 Task: Open Card Card0000000023 in Board Board0000000006 in Workspace WS0000000002 in Trello. Add Member carxxstreet789@gmail.com to Card Card0000000023 in Board Board0000000006 in Workspace WS0000000002 in Trello. Add Orange Label titled Label0000000023 to Card Card0000000023 in Board Board0000000006 in Workspace WS0000000002 in Trello. Add Checklist CL0000000023 to Card Card0000000023 in Board Board0000000006 in Workspace WS0000000002 in Trello. Add Dates with Start Date as Oct 01 2023 and Due Date as Oct 31 2023 to Card Card0000000023 in Board Board0000000006 in Workspace WS0000000002 in Trello
Action: Mouse moved to (552, 78)
Screenshot: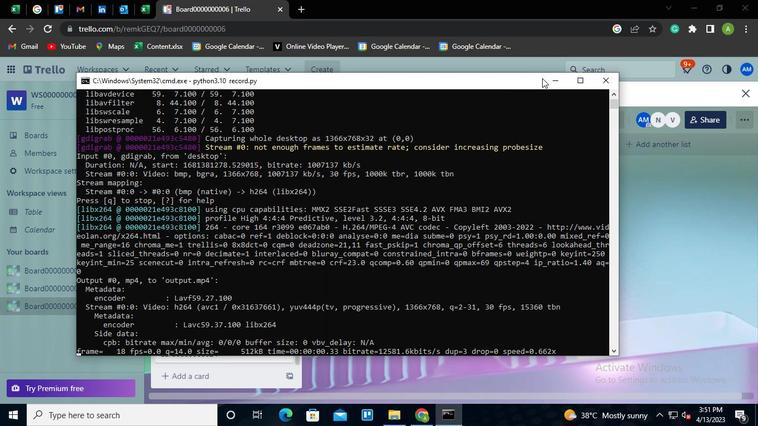 
Action: Mouse pressed left at (552, 78)
Screenshot: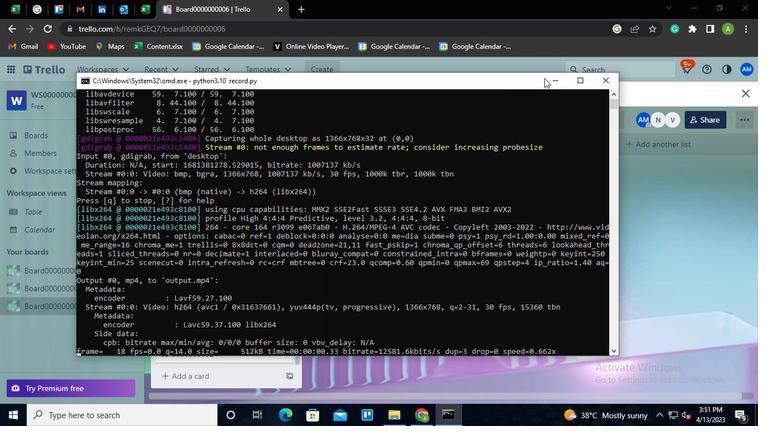 
Action: Mouse moved to (206, 327)
Screenshot: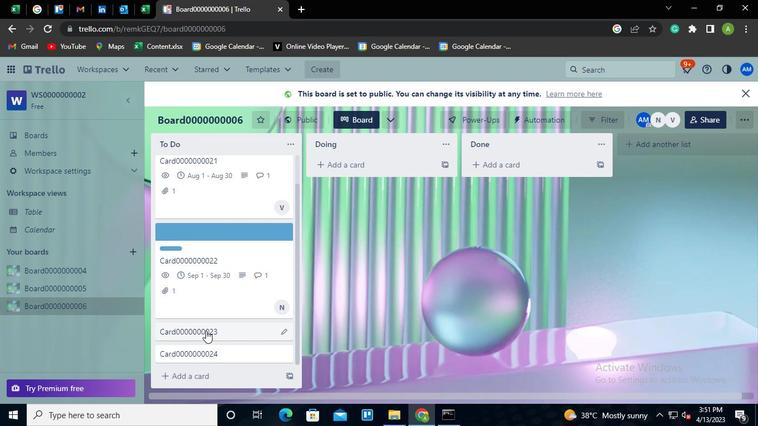 
Action: Mouse pressed left at (206, 327)
Screenshot: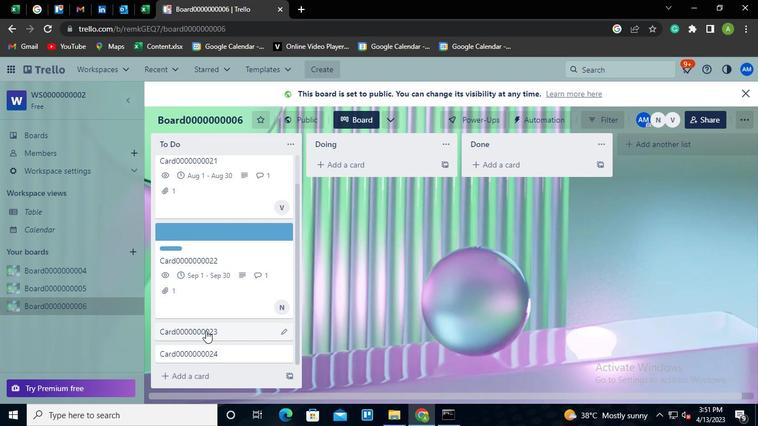 
Action: Mouse moved to (498, 203)
Screenshot: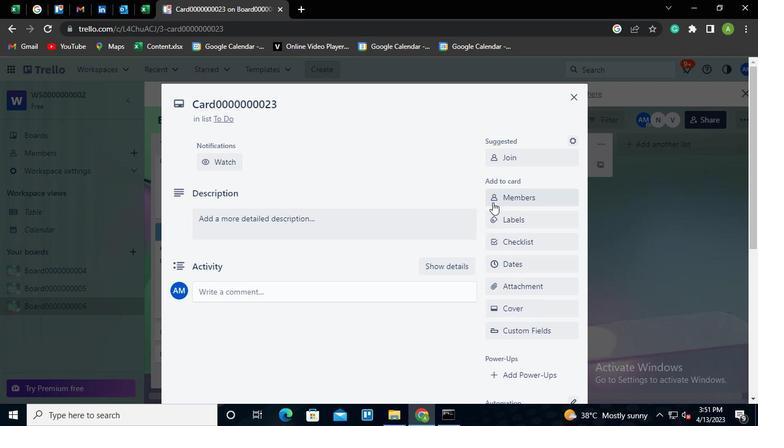 
Action: Mouse pressed left at (498, 203)
Screenshot: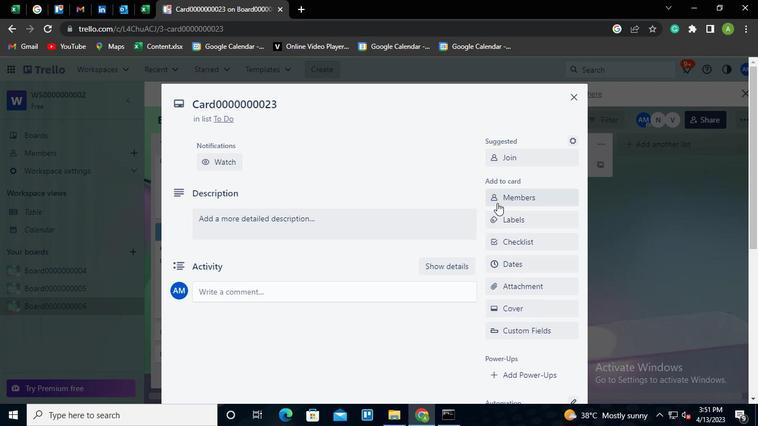 
Action: Mouse moved to (517, 249)
Screenshot: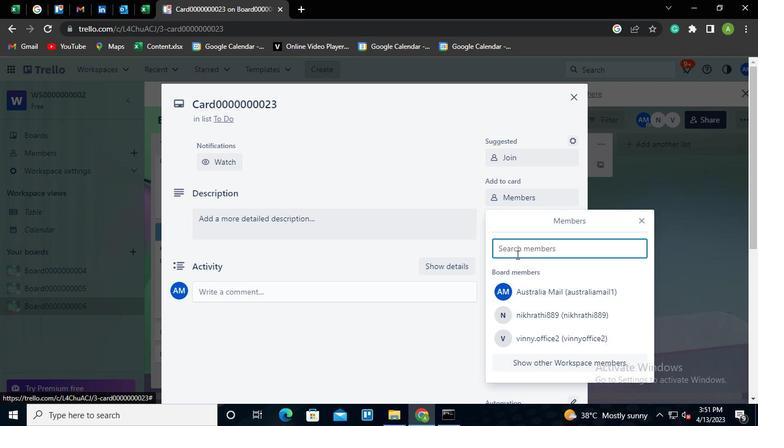 
Action: Mouse pressed left at (517, 249)
Screenshot: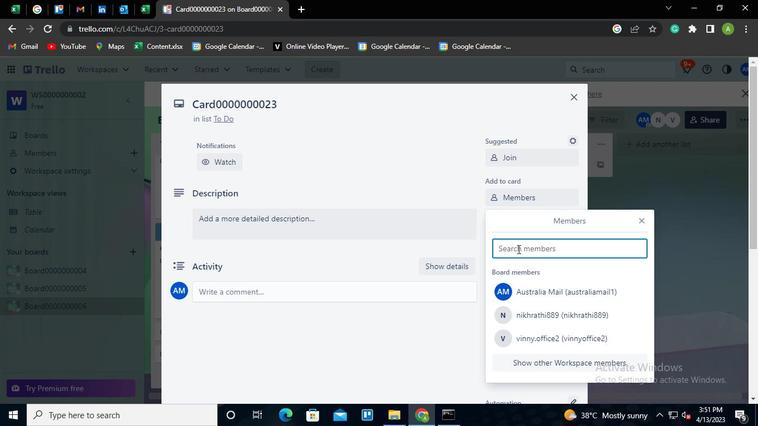 
Action: Keyboard Key.shift
Screenshot: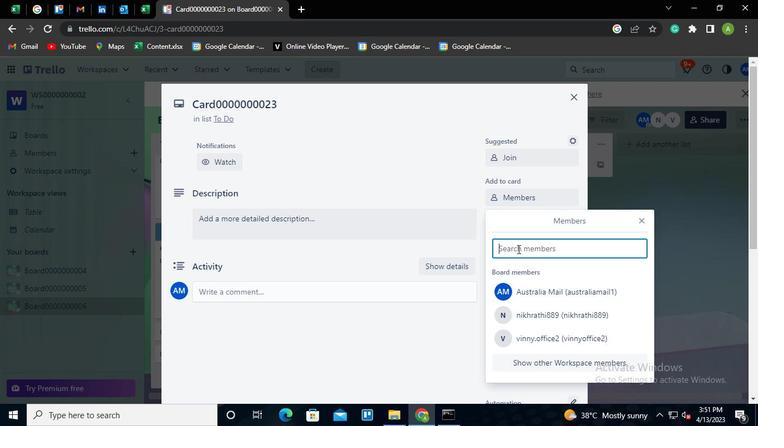 
Action: Keyboard C
Screenshot: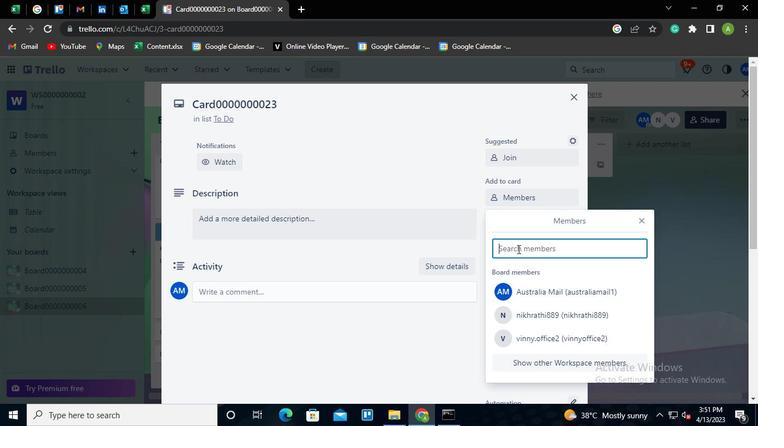 
Action: Keyboard a
Screenshot: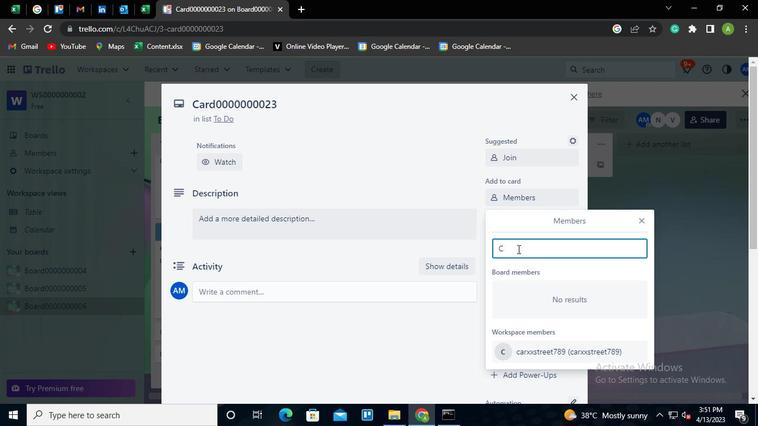 
Action: Keyboard r
Screenshot: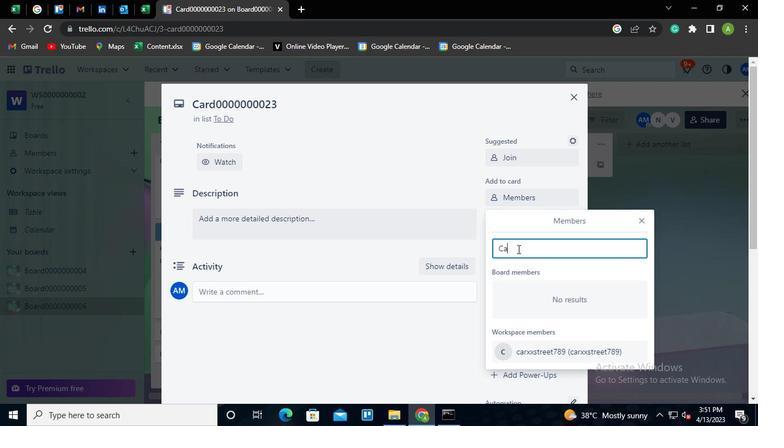 
Action: Keyboard r
Screenshot: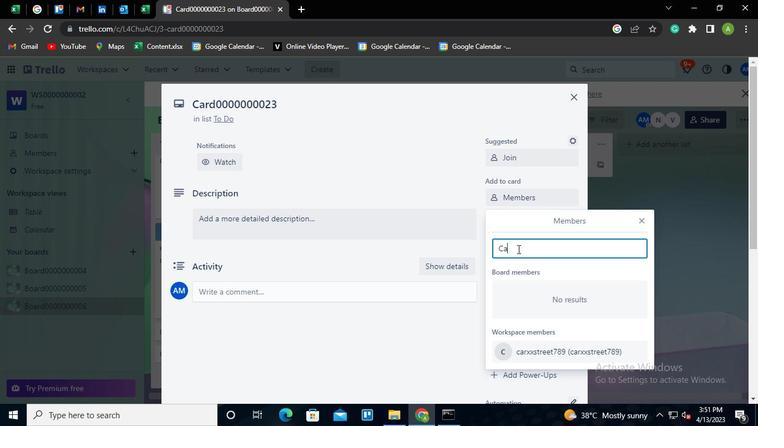 
Action: Keyboard Key.backspace
Screenshot: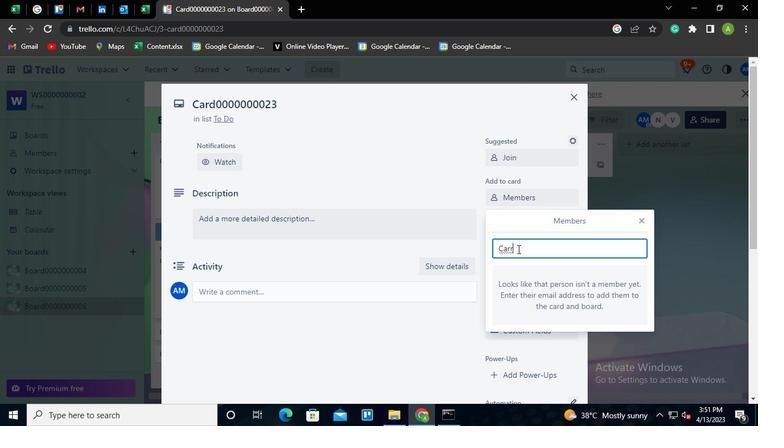 
Action: Mouse moved to (530, 354)
Screenshot: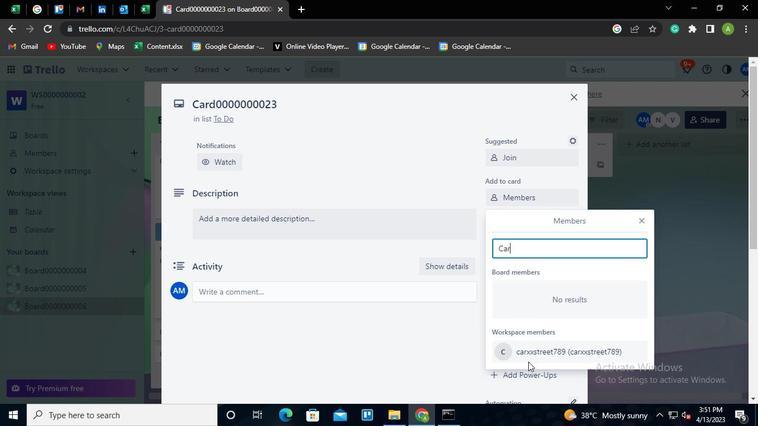 
Action: Mouse pressed left at (530, 354)
Screenshot: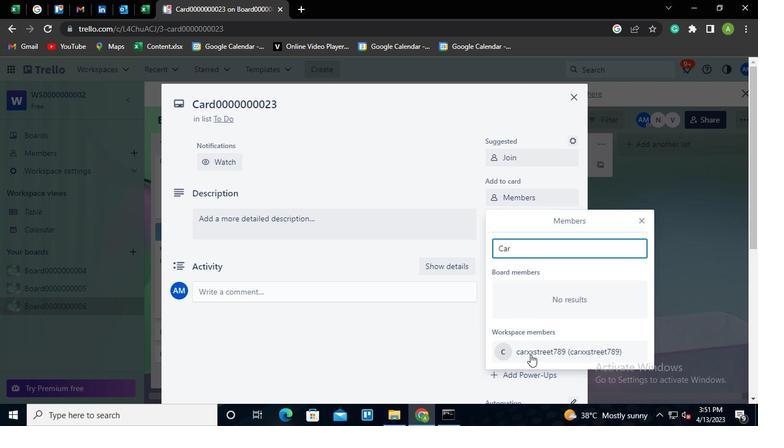 
Action: Mouse moved to (452, 156)
Screenshot: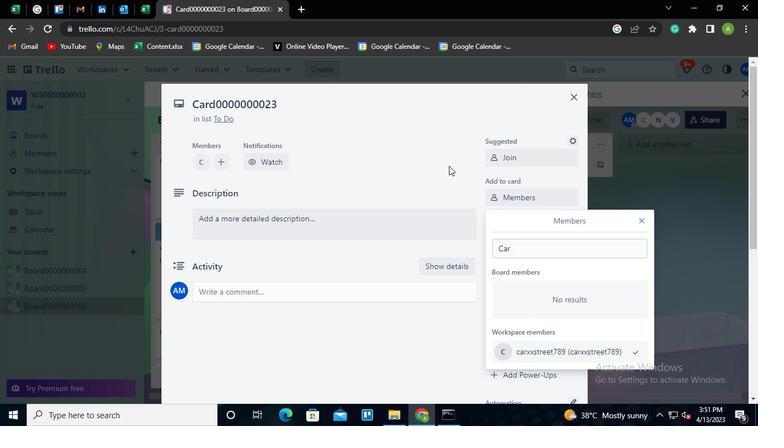 
Action: Mouse pressed left at (452, 156)
Screenshot: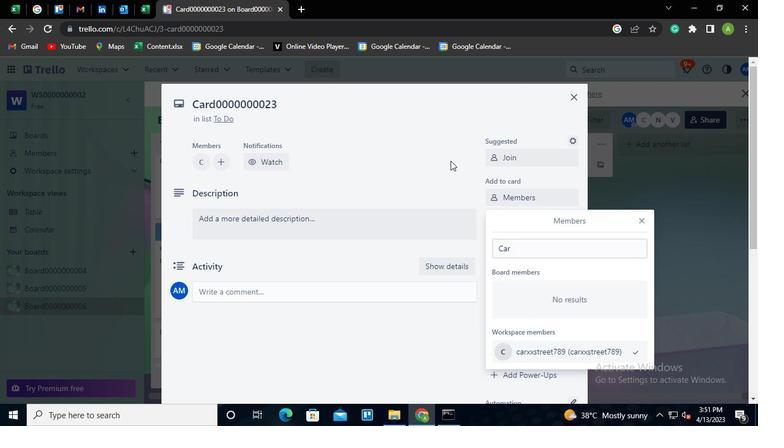 
Action: Mouse moved to (520, 218)
Screenshot: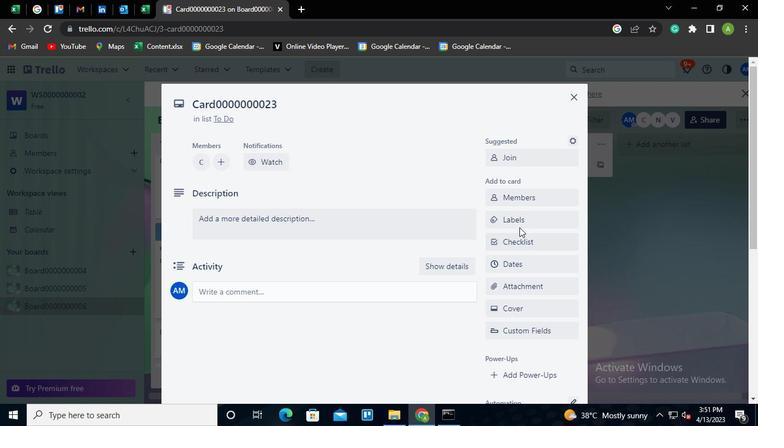 
Action: Mouse pressed left at (520, 218)
Screenshot: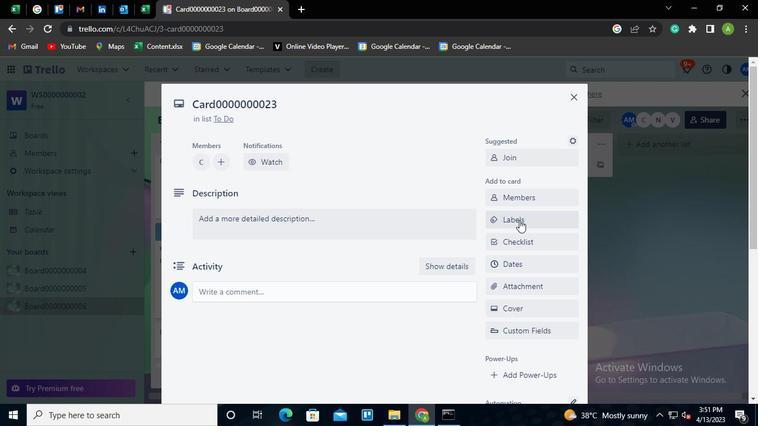 
Action: Mouse moved to (523, 198)
Screenshot: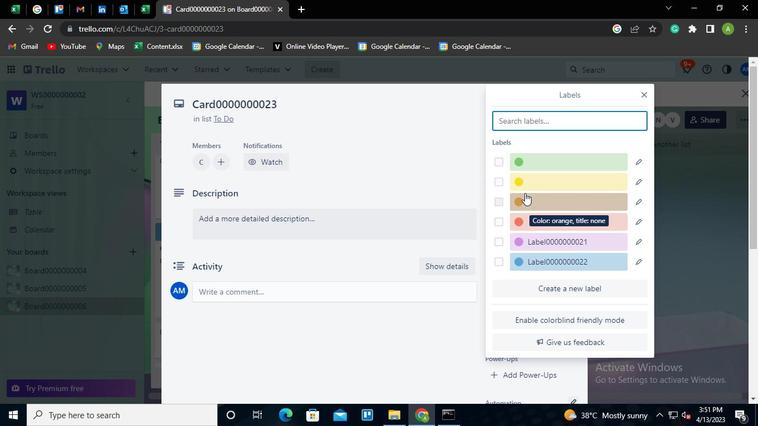
Action: Mouse pressed left at (523, 198)
Screenshot: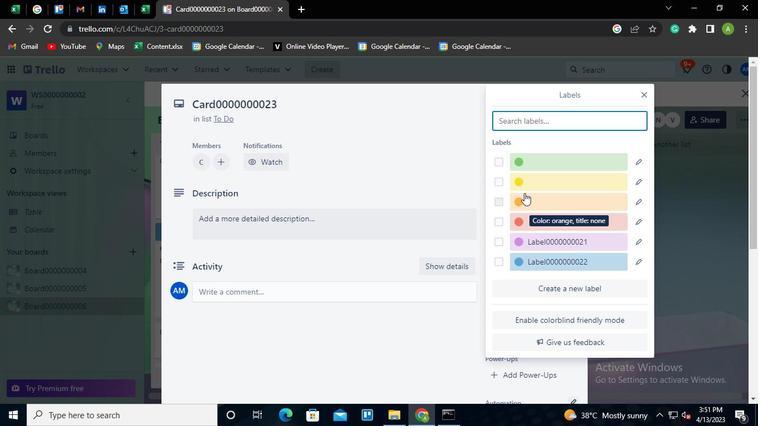 
Action: Mouse moved to (637, 203)
Screenshot: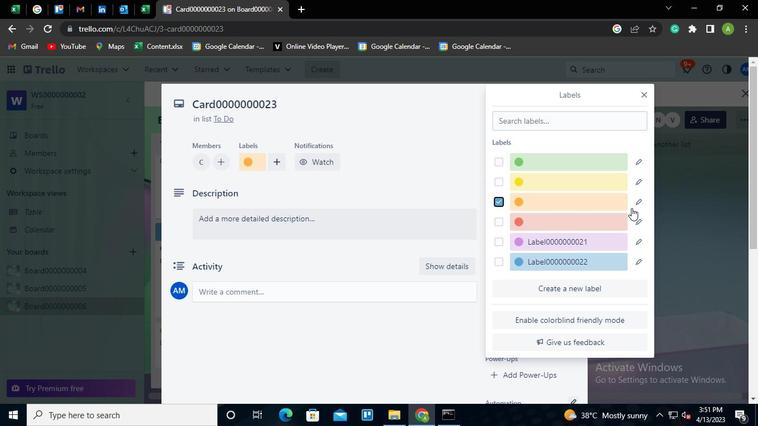 
Action: Mouse pressed left at (637, 203)
Screenshot: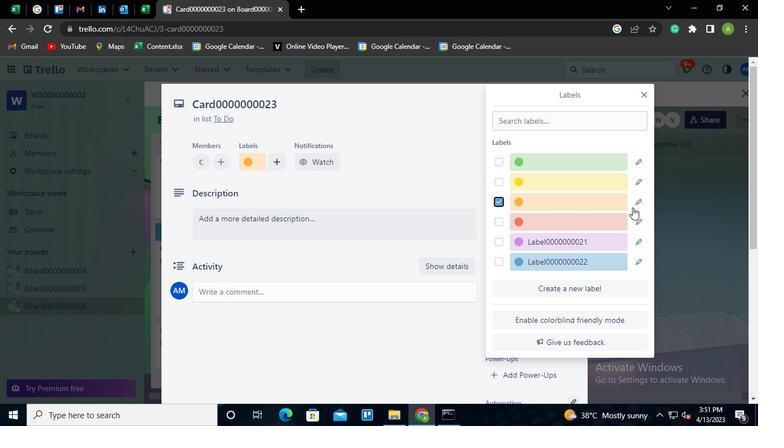 
Action: Mouse moved to (617, 202)
Screenshot: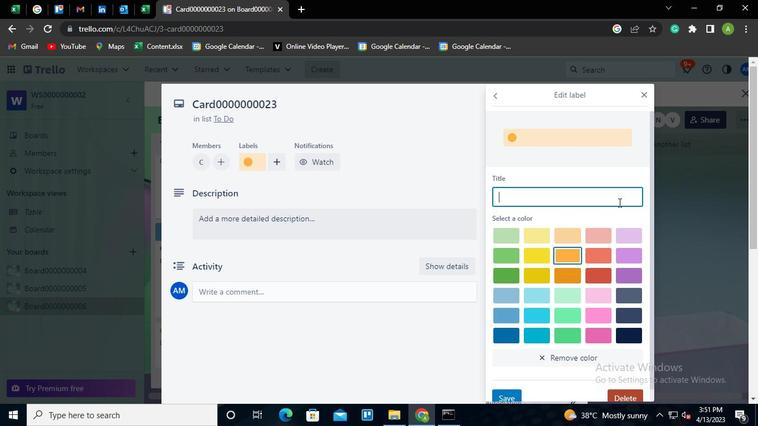 
Action: Keyboard Key.shift
Screenshot: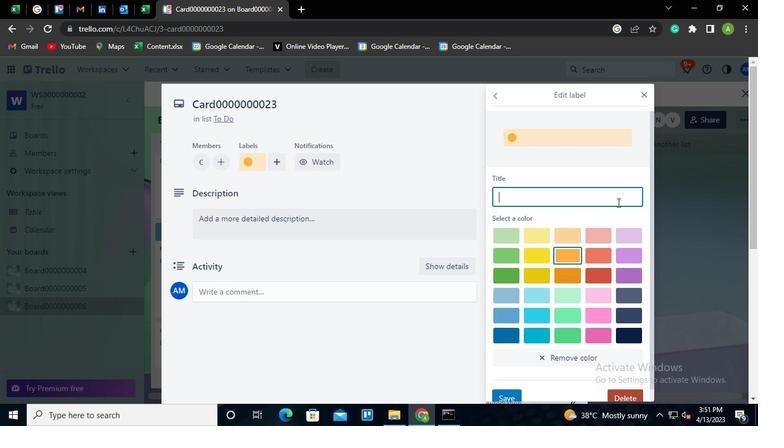 
Action: Keyboard L
Screenshot: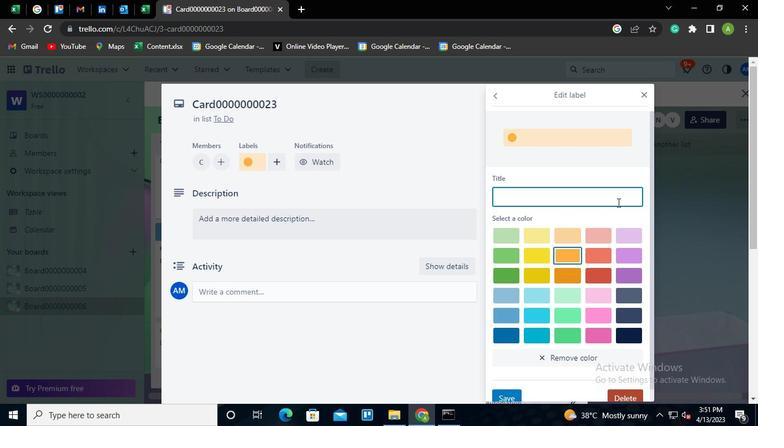 
Action: Keyboard a
Screenshot: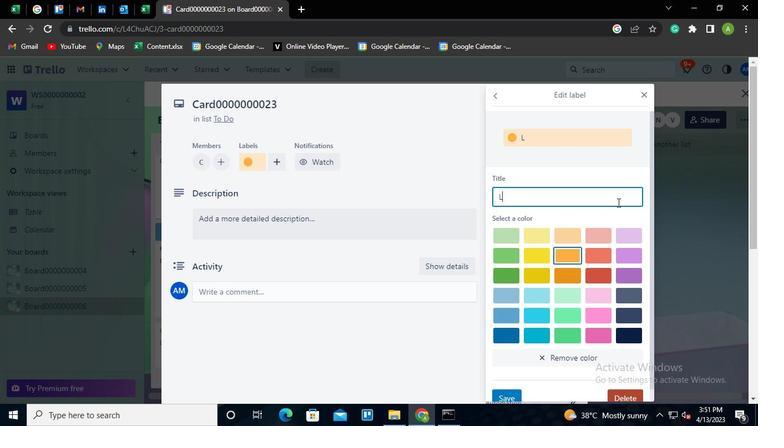 
Action: Keyboard b
Screenshot: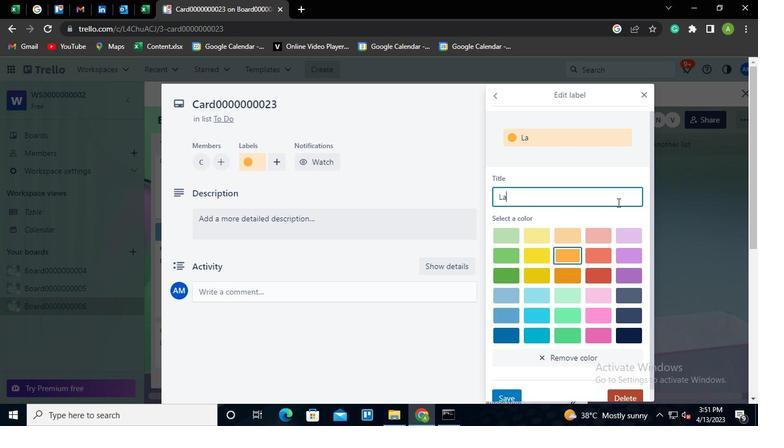 
Action: Keyboard e
Screenshot: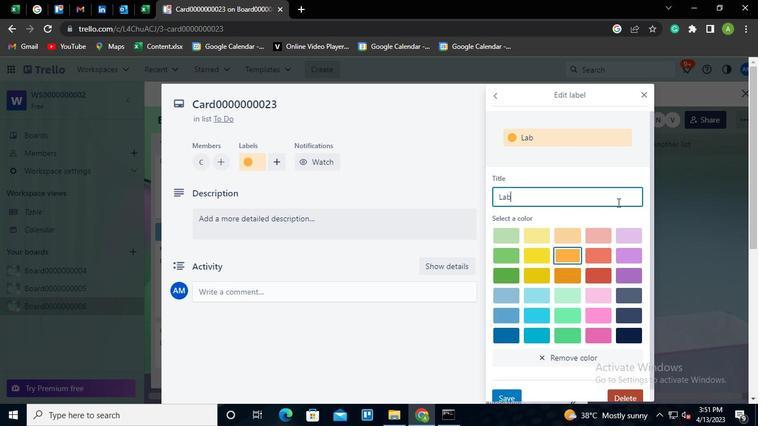 
Action: Keyboard l
Screenshot: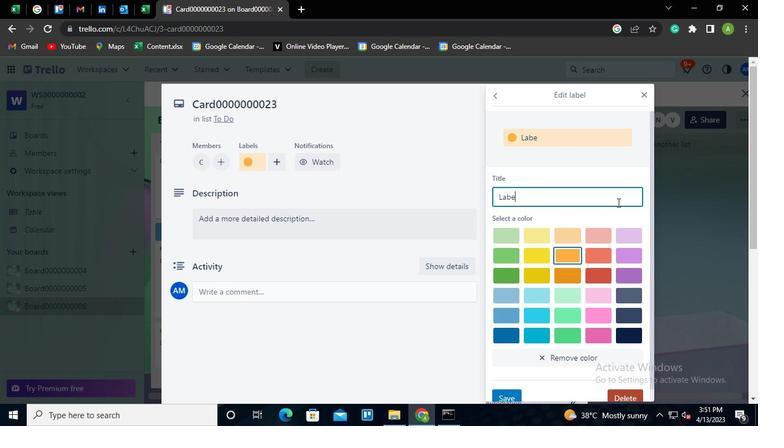 
Action: Keyboard <96>
Screenshot: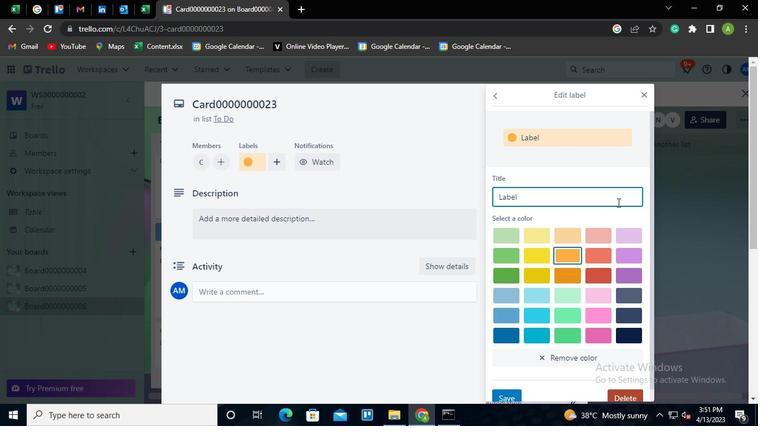 
Action: Keyboard <96>
Screenshot: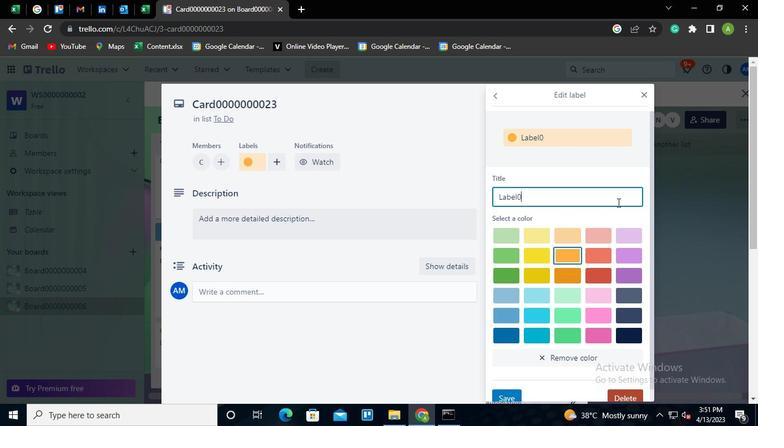 
Action: Keyboard <96>
Screenshot: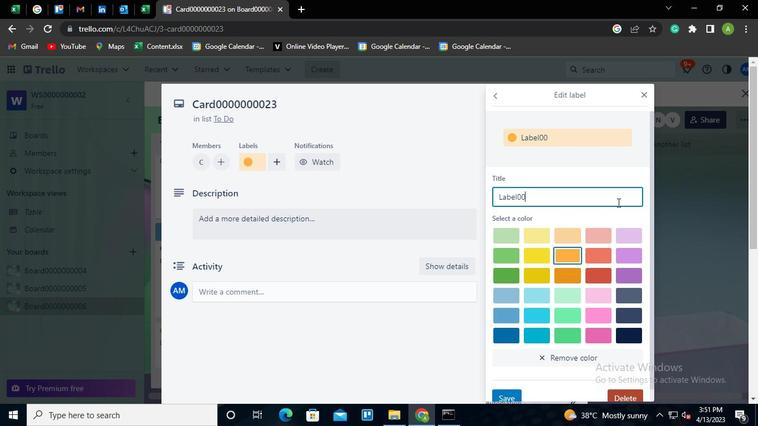 
Action: Keyboard <96>
Screenshot: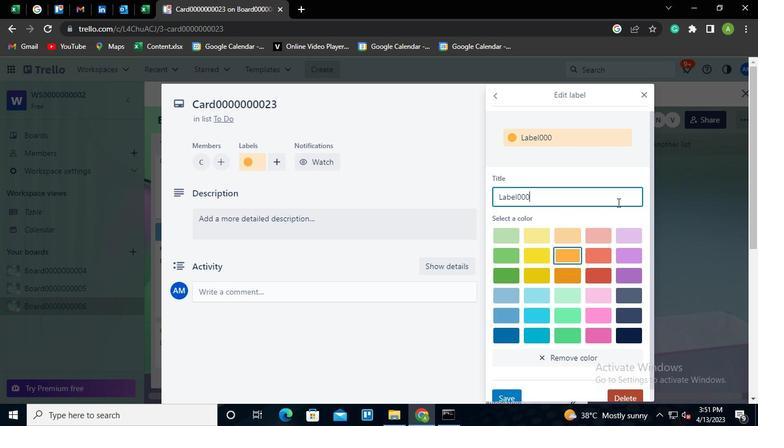 
Action: Keyboard <96>
Screenshot: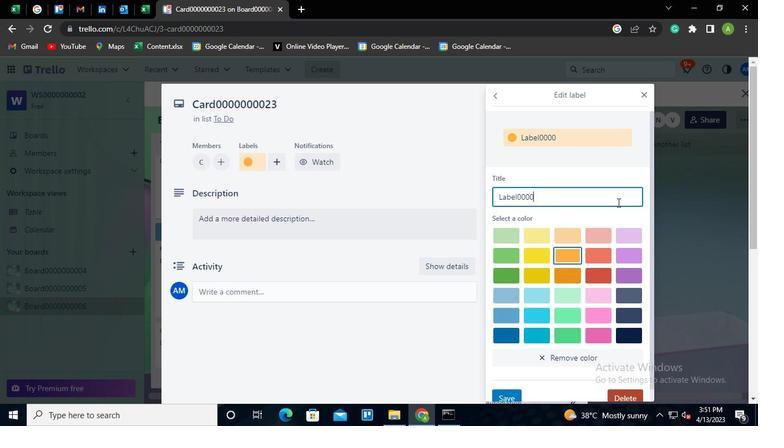 
Action: Keyboard <96>
Screenshot: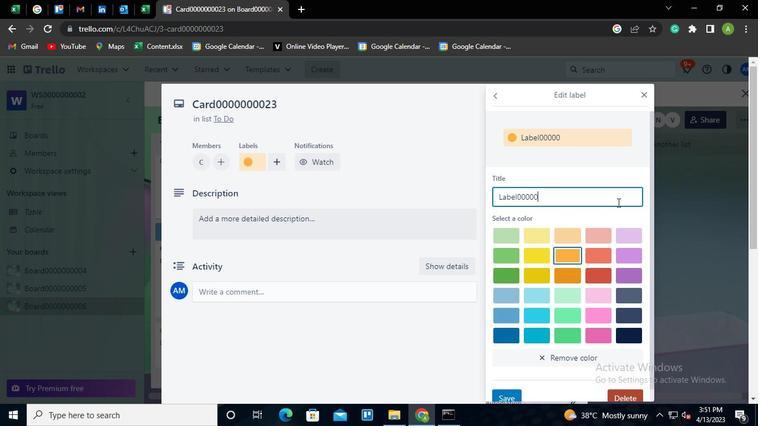 
Action: Keyboard <96>
Screenshot: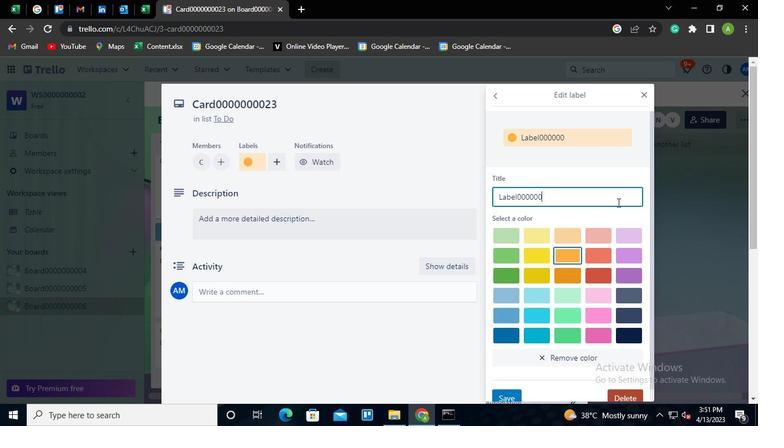 
Action: Keyboard <96>
Screenshot: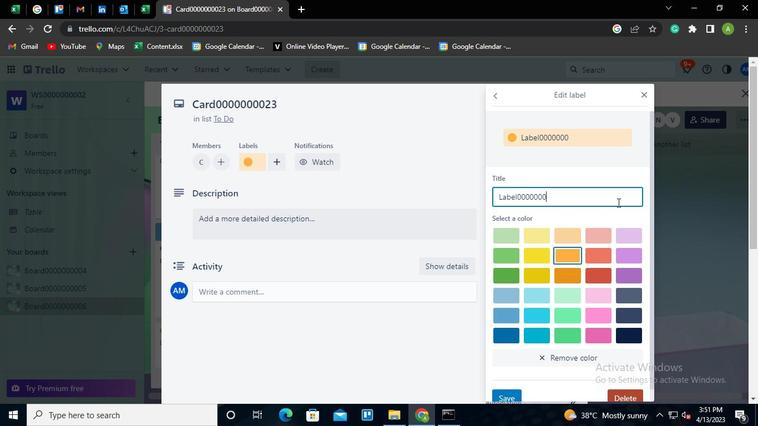 
Action: Keyboard <98>
Screenshot: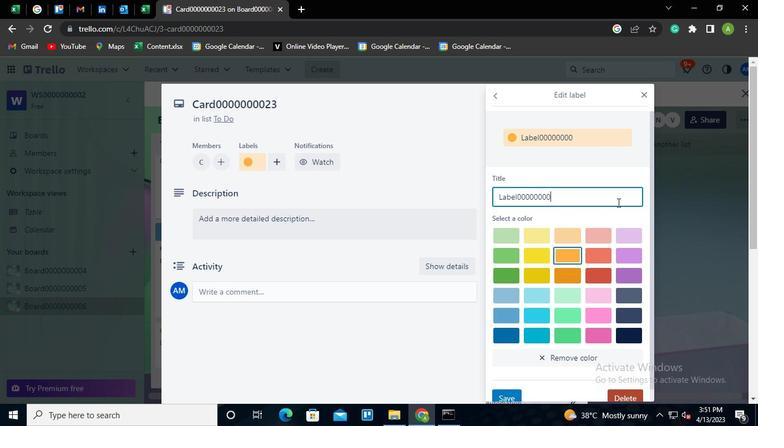 
Action: Keyboard <99>
Screenshot: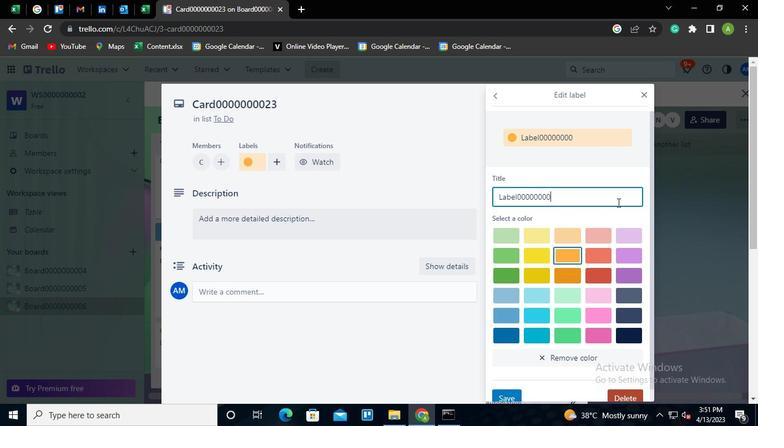 
Action: Mouse moved to (503, 392)
Screenshot: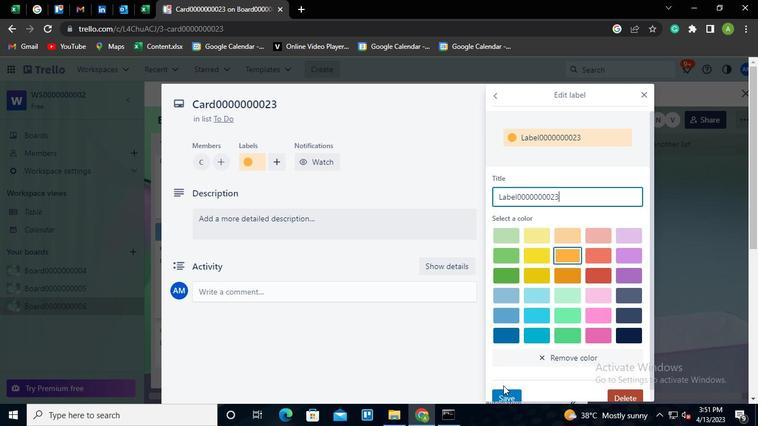
Action: Mouse pressed left at (503, 392)
Screenshot: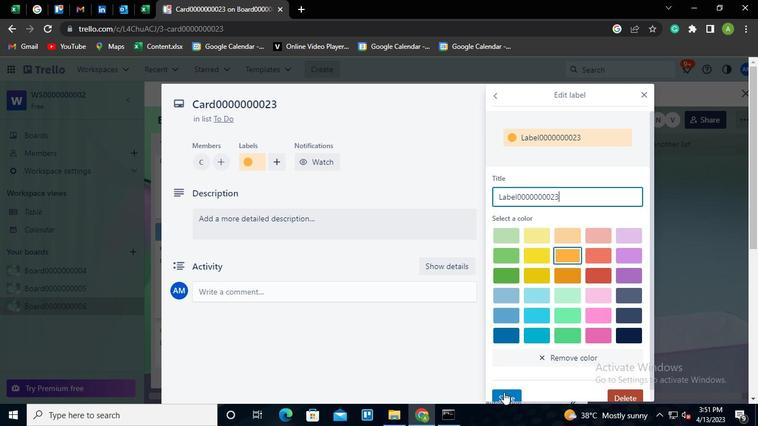 
Action: Mouse moved to (451, 168)
Screenshot: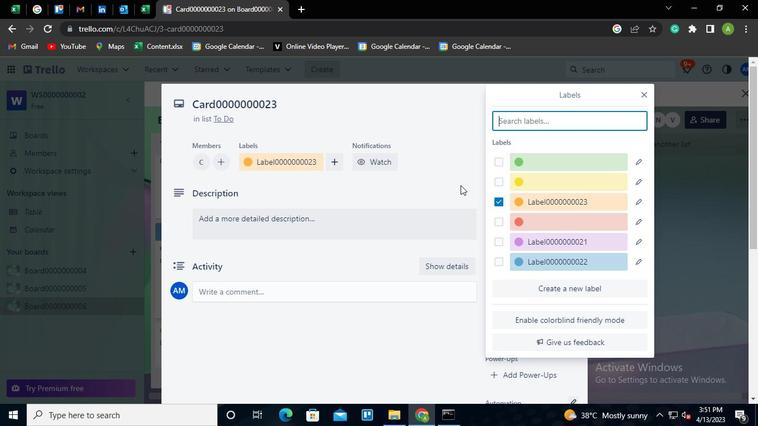 
Action: Mouse pressed left at (451, 168)
Screenshot: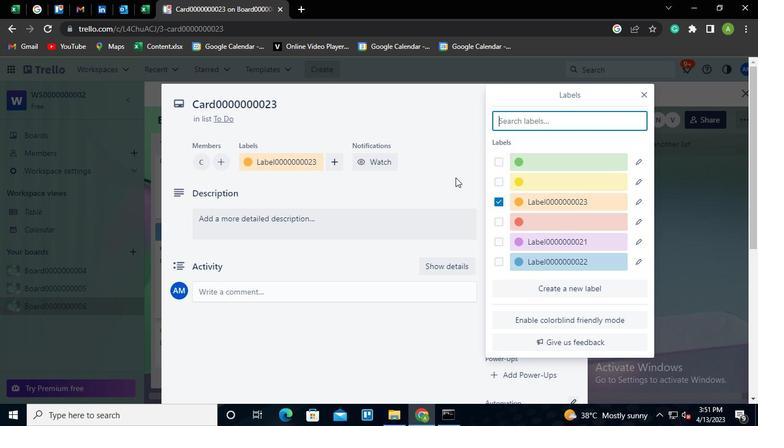 
Action: Mouse moved to (518, 244)
Screenshot: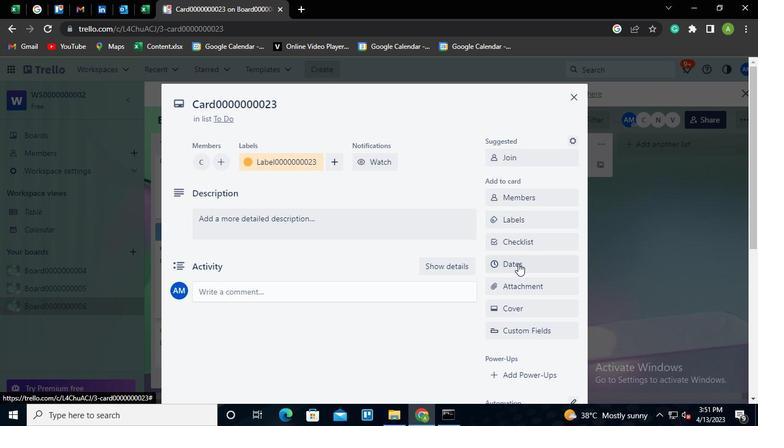 
Action: Mouse pressed left at (518, 244)
Screenshot: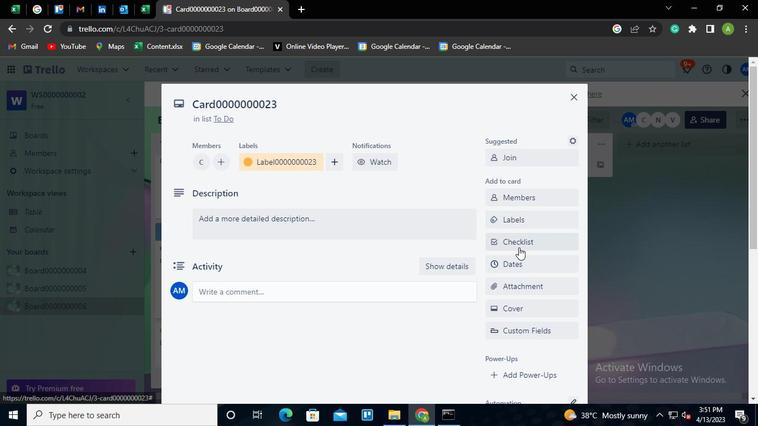 
Action: Mouse moved to (518, 245)
Screenshot: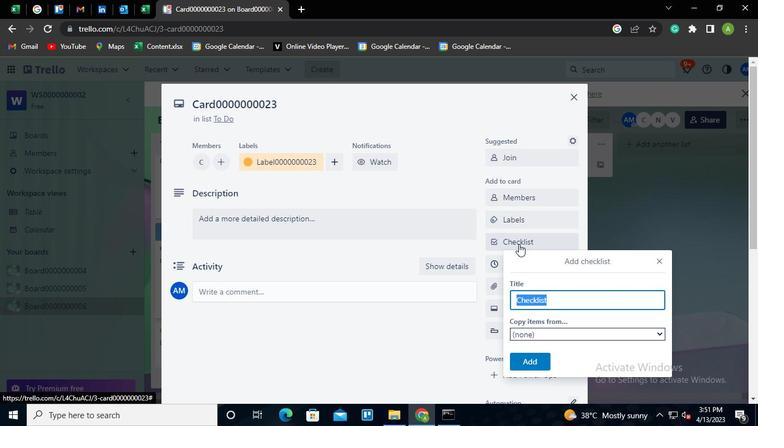 
Action: Keyboard Key.shift
Screenshot: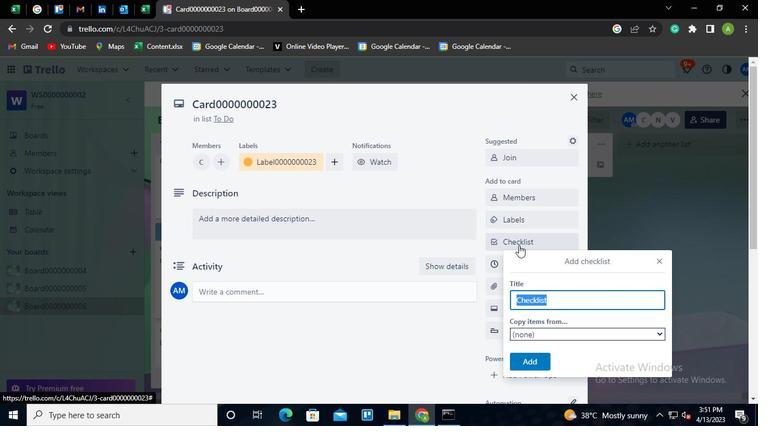 
Action: Keyboard C
Screenshot: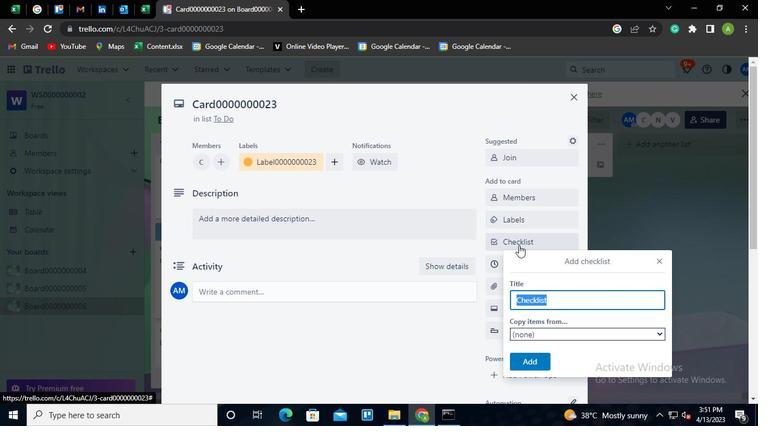 
Action: Keyboard L
Screenshot: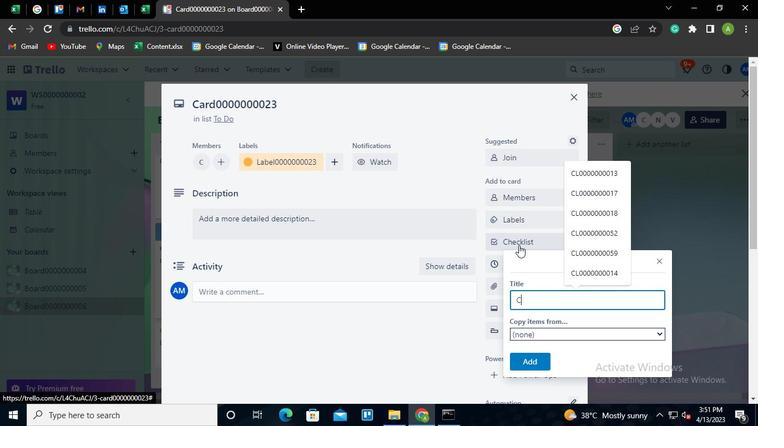 
Action: Keyboard <96>
Screenshot: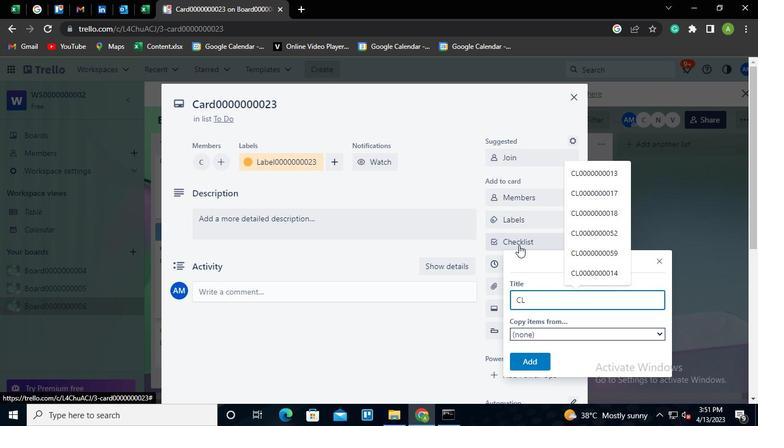 
Action: Keyboard <96>
Screenshot: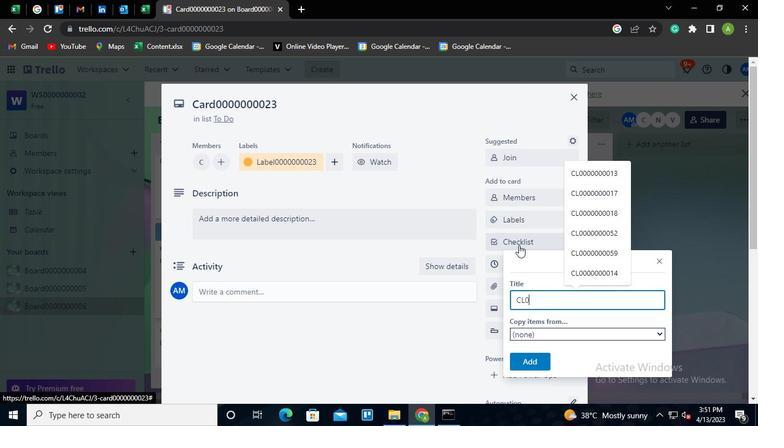 
Action: Keyboard <96>
Screenshot: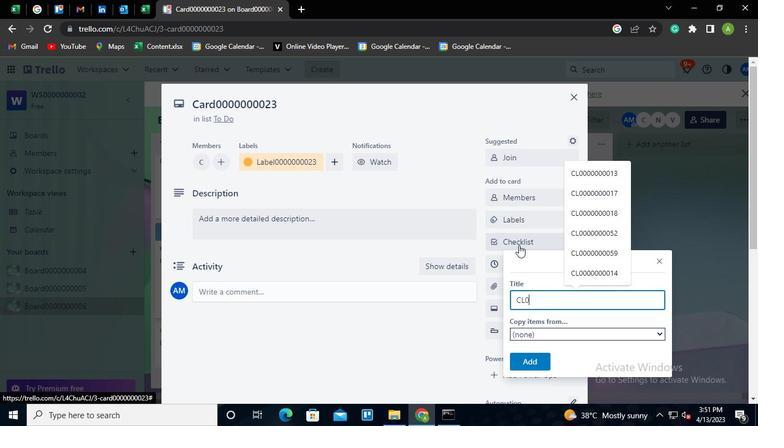 
Action: Keyboard <96>
Screenshot: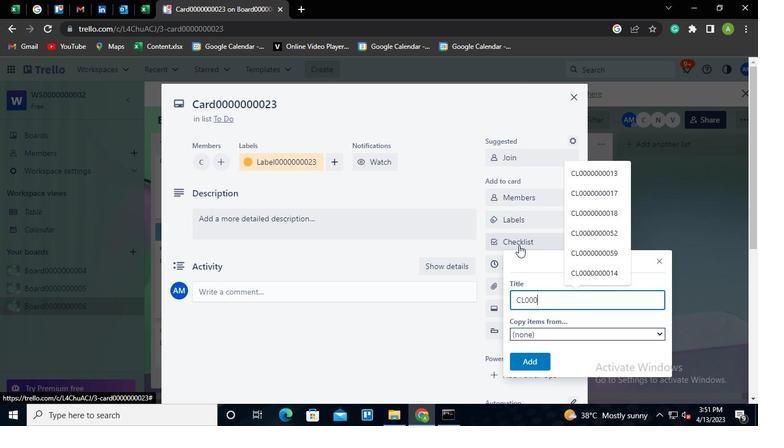 
Action: Keyboard <96>
Screenshot: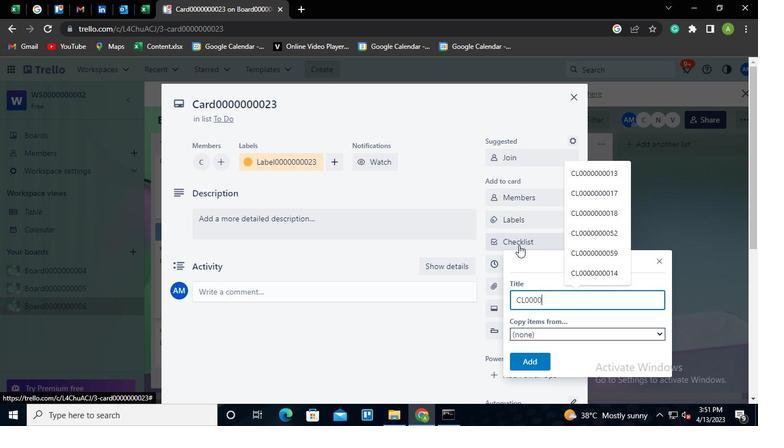 
Action: Keyboard <96>
Screenshot: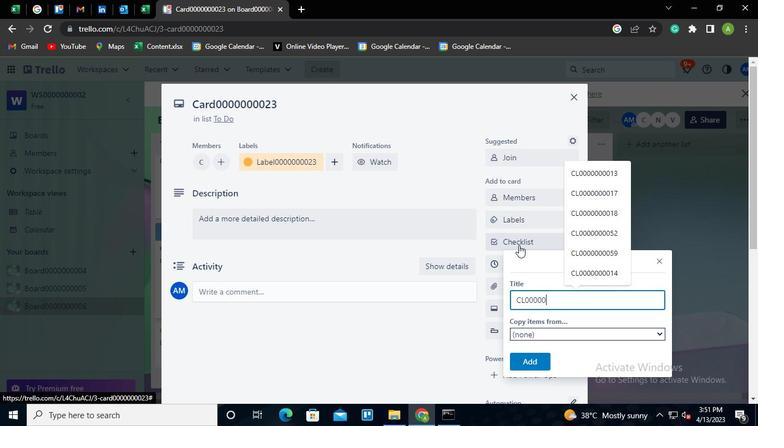 
Action: Keyboard <96>
Screenshot: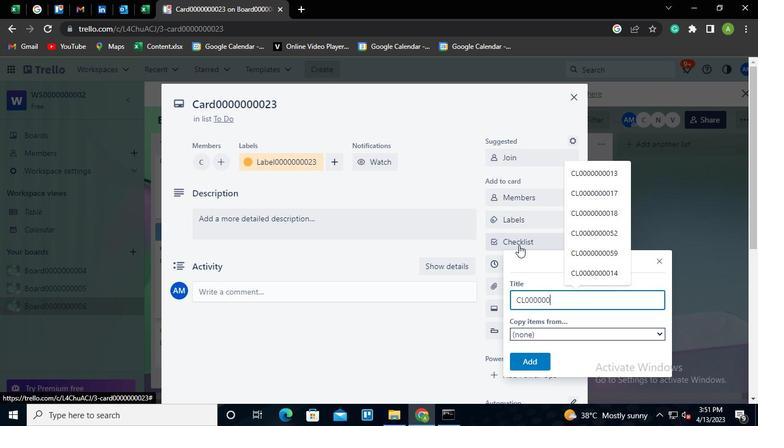 
Action: Keyboard <96>
Screenshot: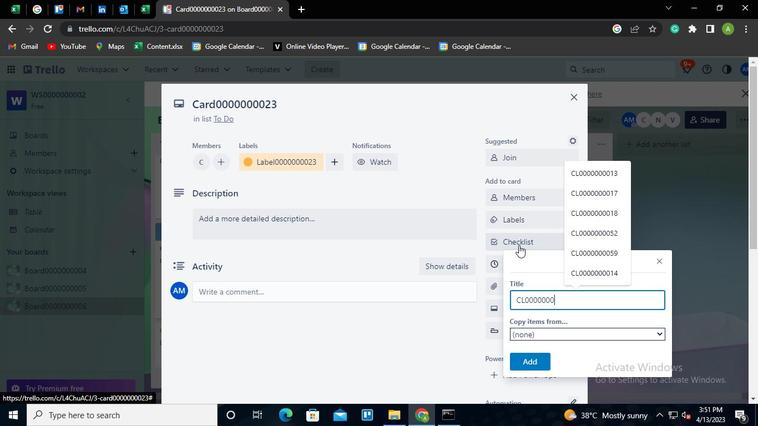 
Action: Keyboard <98>
Screenshot: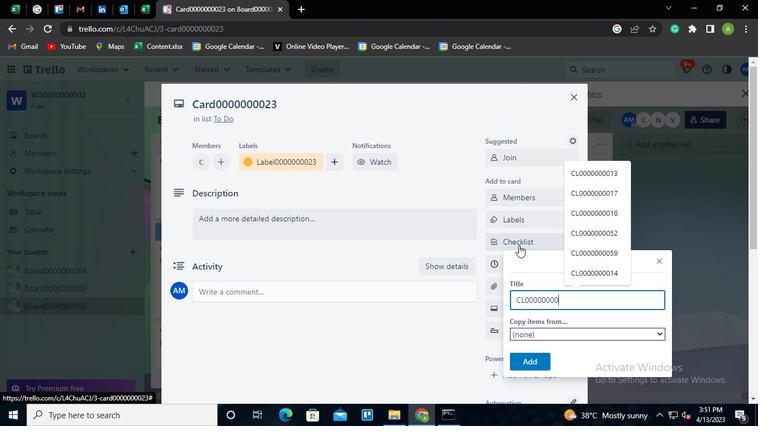 
Action: Keyboard <99>
Screenshot: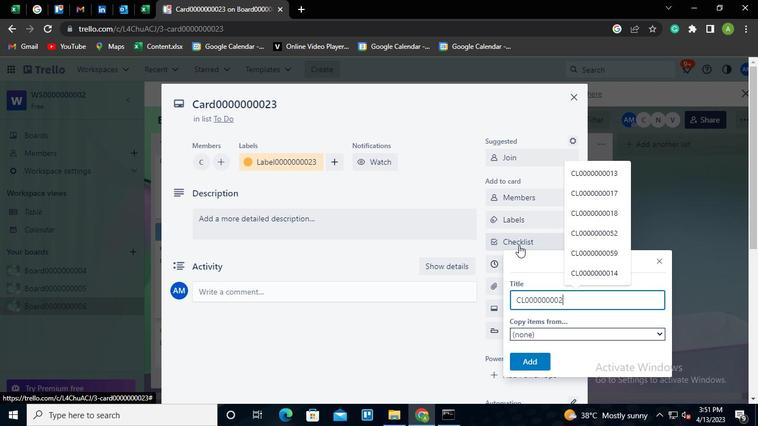 
Action: Mouse moved to (527, 359)
Screenshot: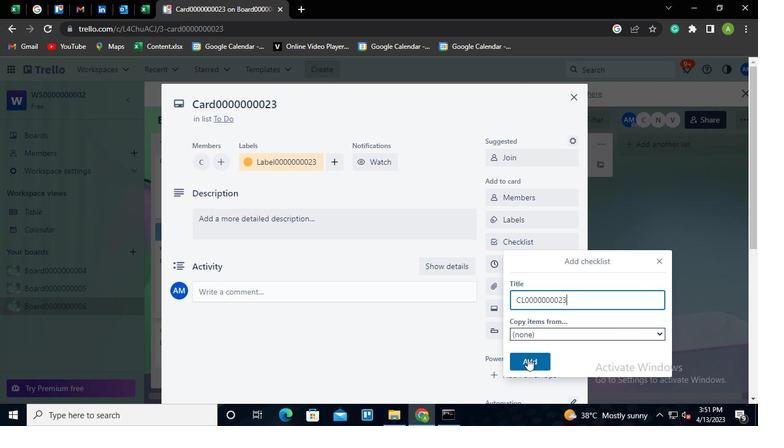 
Action: Mouse pressed left at (527, 359)
Screenshot: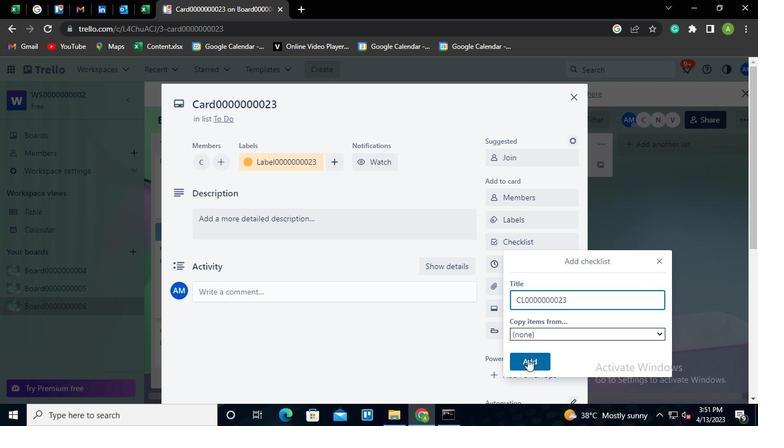 
Action: Mouse moved to (451, 165)
Screenshot: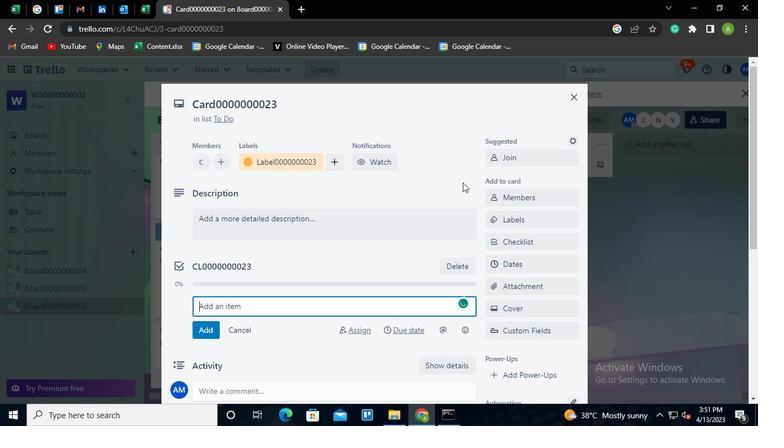 
Action: Mouse pressed left at (451, 165)
Screenshot: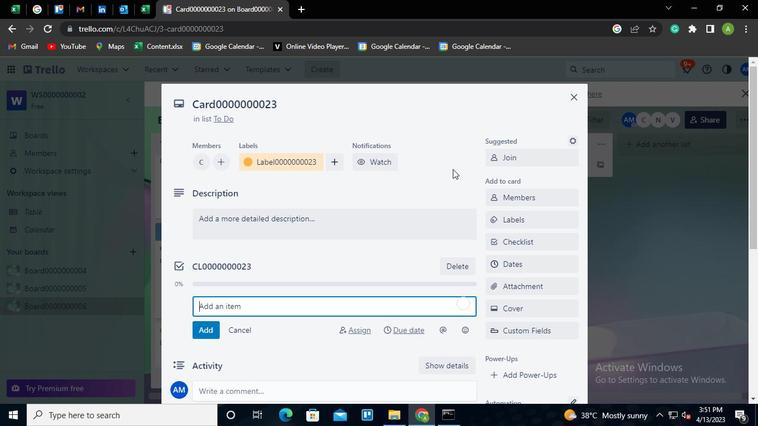 
Action: Mouse moved to (520, 153)
Screenshot: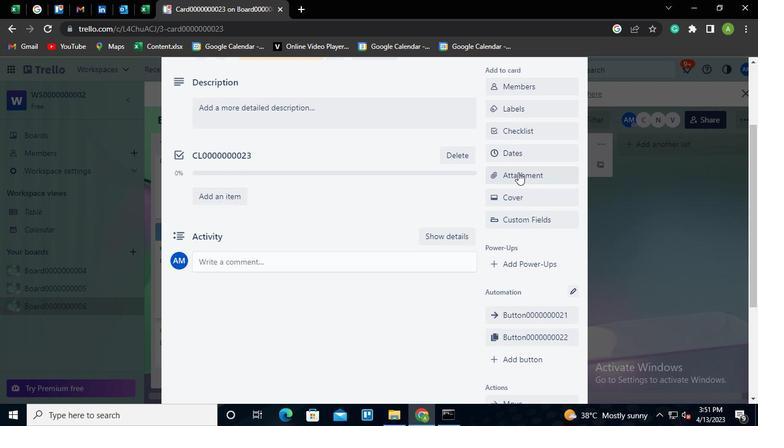 
Action: Mouse pressed left at (520, 153)
Screenshot: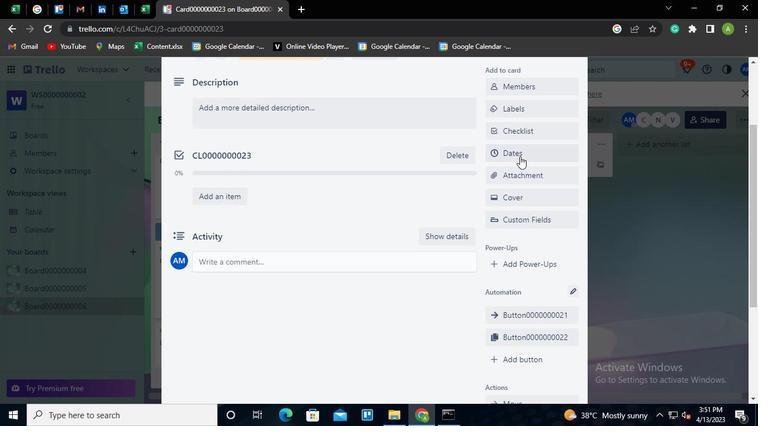 
Action: Mouse moved to (500, 290)
Screenshot: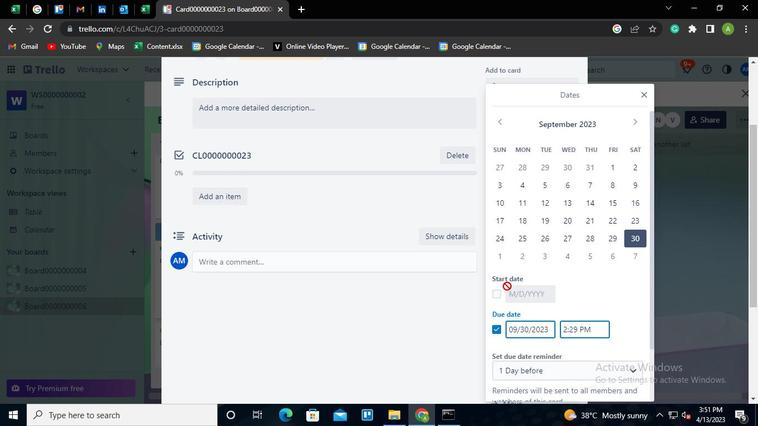 
Action: Mouse pressed left at (500, 290)
Screenshot: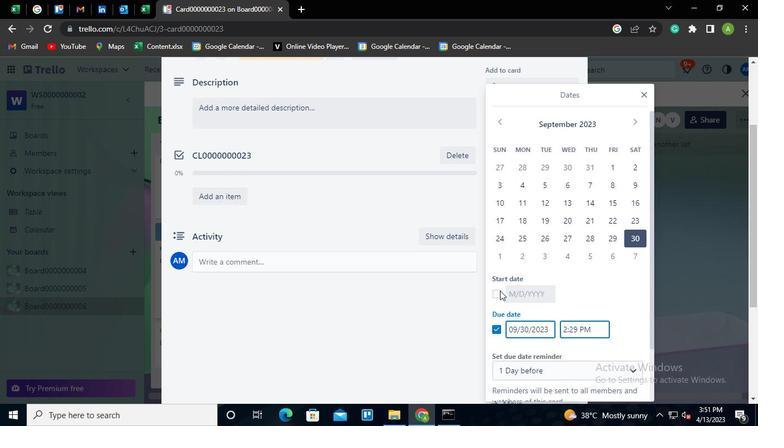 
Action: Mouse moved to (518, 294)
Screenshot: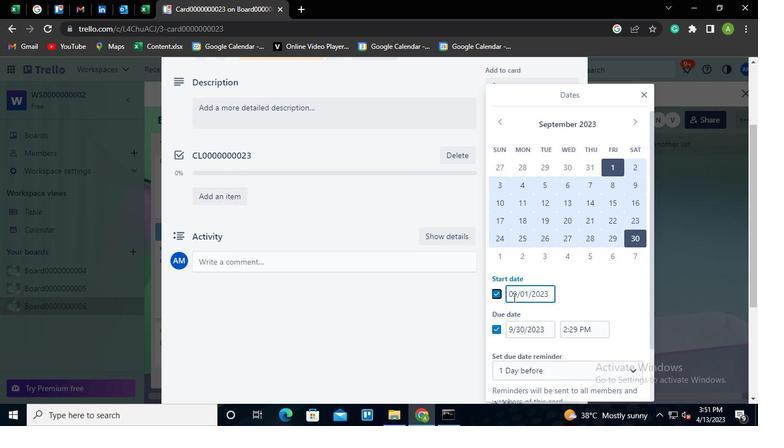 
Action: Mouse pressed left at (518, 294)
Screenshot: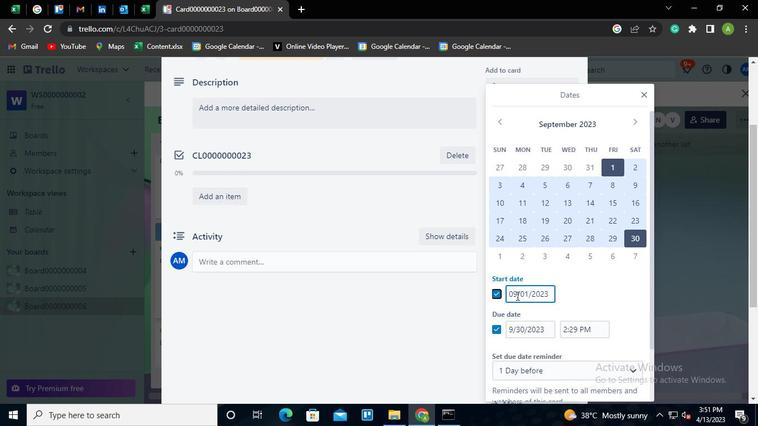 
Action: Mouse moved to (527, 291)
Screenshot: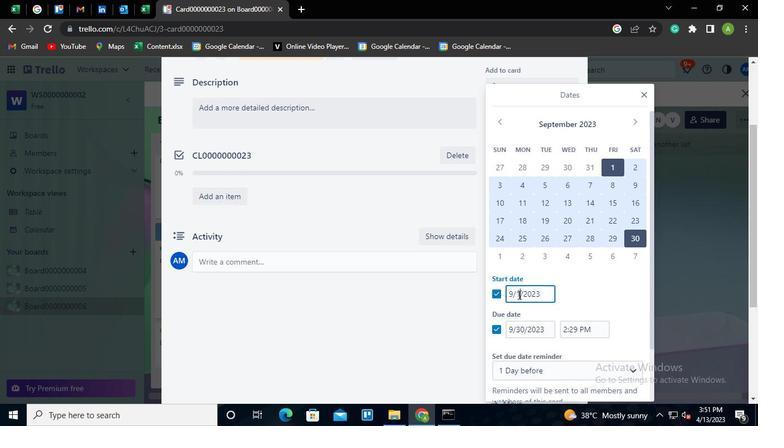 
Action: Keyboard Key.left
Screenshot: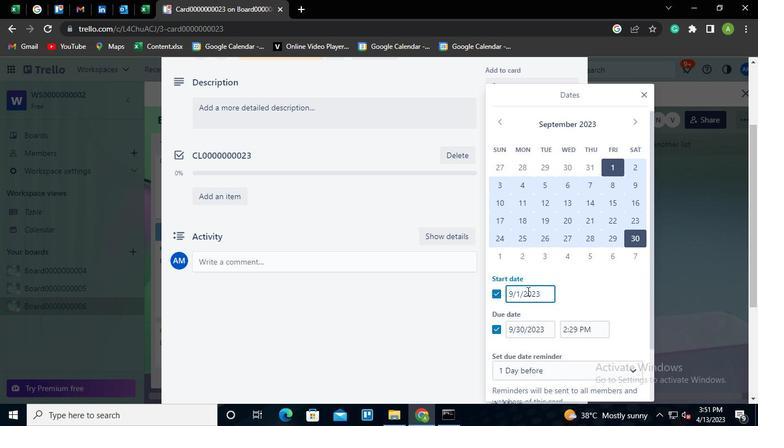 
Action: Keyboard Key.left
Screenshot: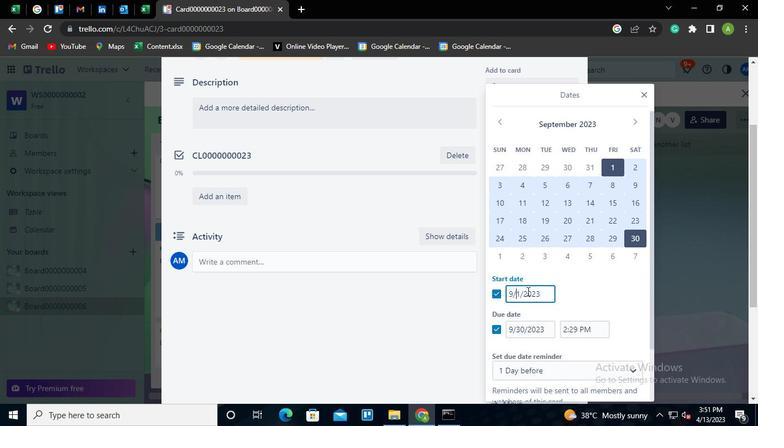 
Action: Keyboard Key.backspace
Screenshot: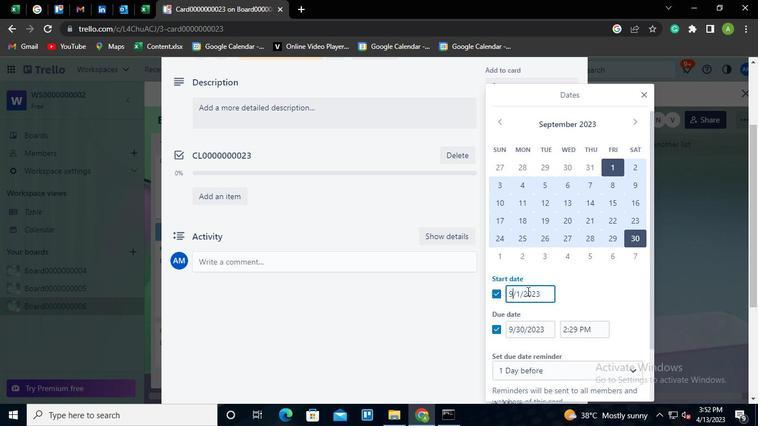 
Action: Keyboard <97>
Screenshot: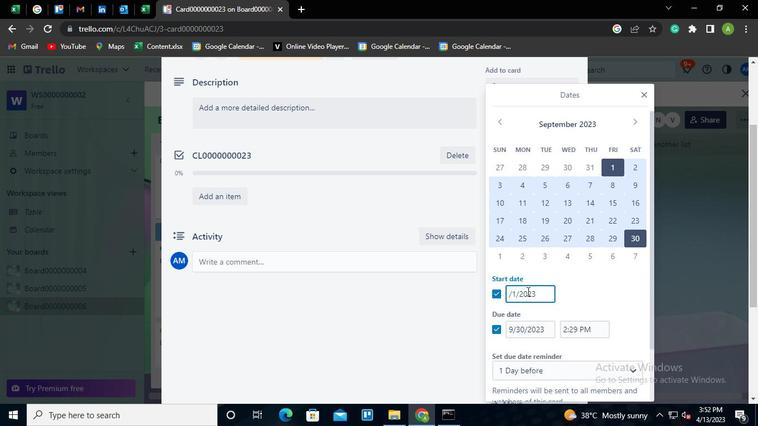 
Action: Keyboard <96>
Screenshot: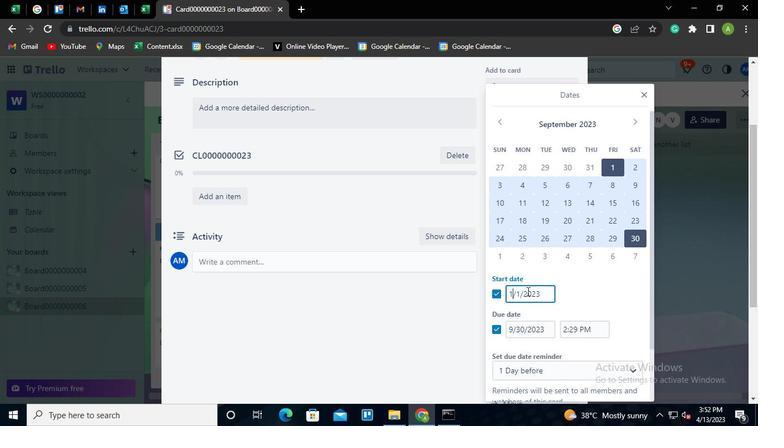 
Action: Mouse moved to (513, 330)
Screenshot: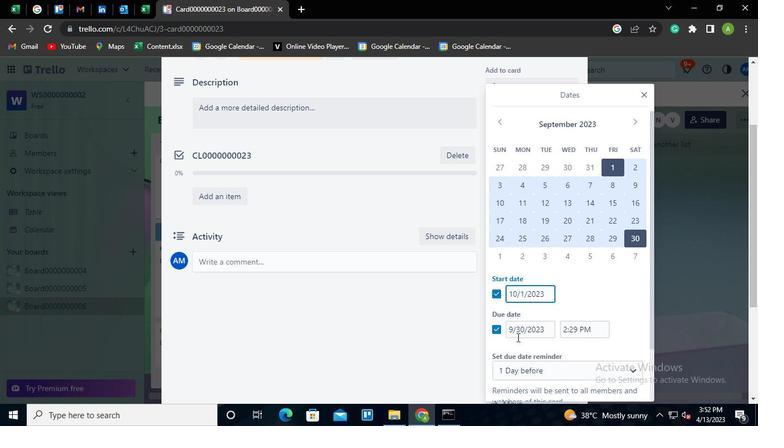 
Action: Mouse pressed left at (513, 330)
Screenshot: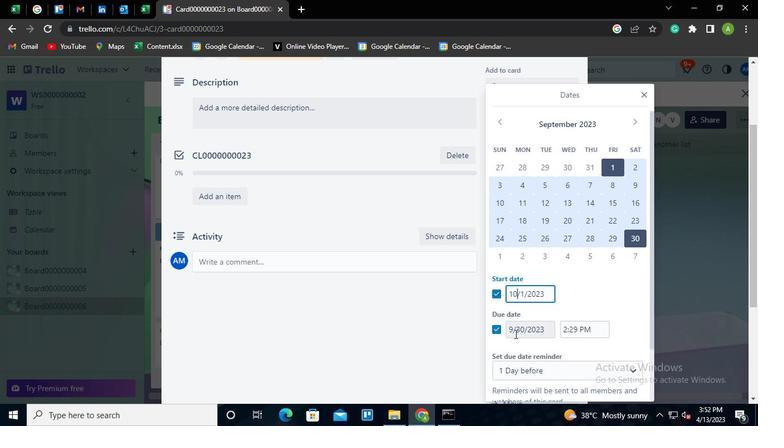 
Action: Mouse moved to (529, 330)
Screenshot: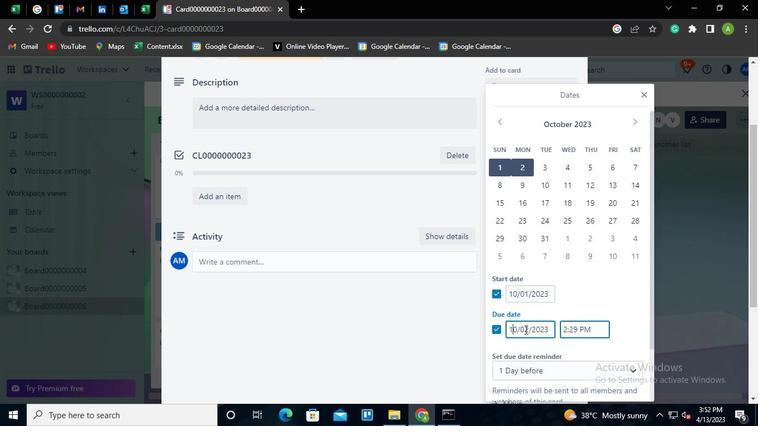 
Action: Mouse pressed left at (529, 330)
Screenshot: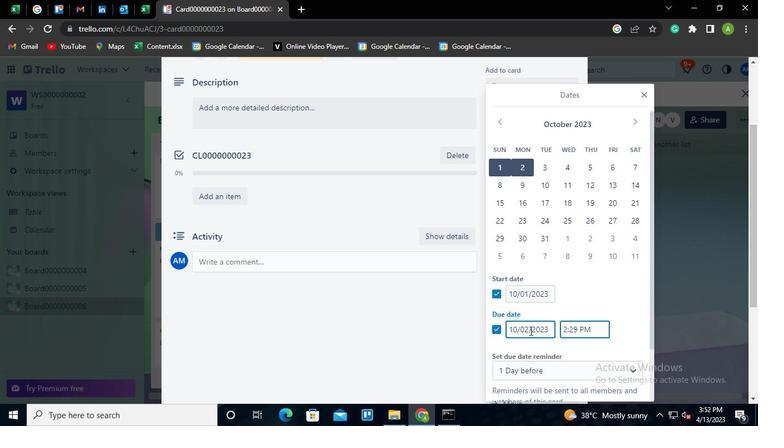 
Action: Mouse moved to (530, 330)
Screenshot: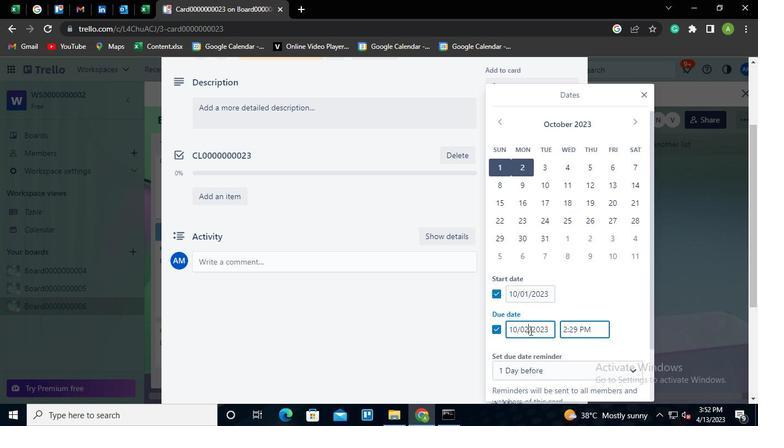 
Action: Keyboard Key.backspace
Screenshot: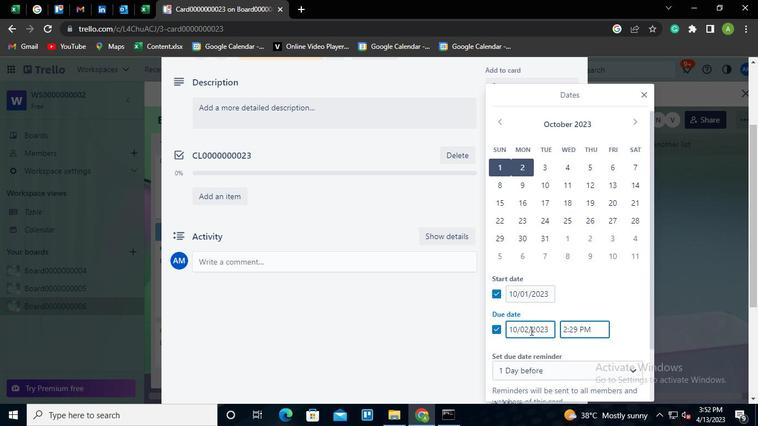 
Action: Keyboard Key.backspace
Screenshot: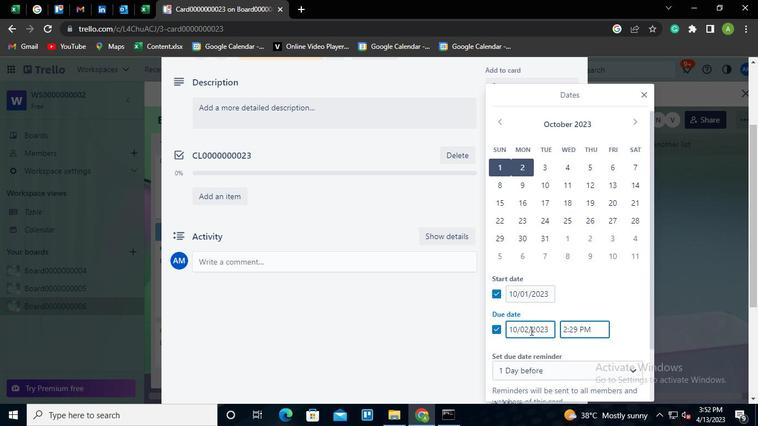 
Action: Keyboard <99>
Screenshot: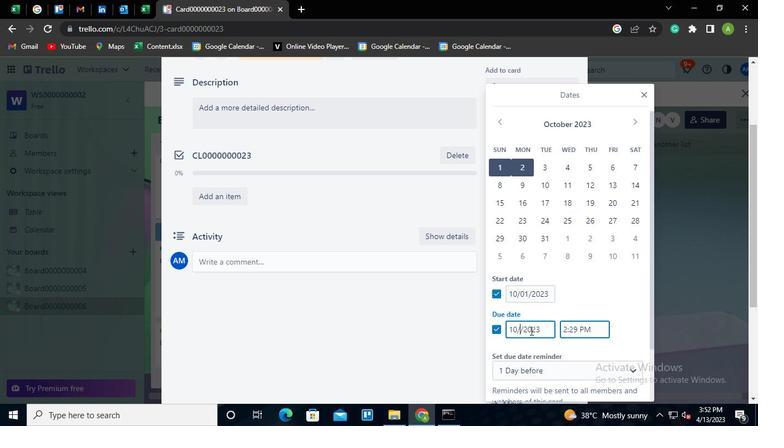 
Action: Keyboard <97>
Screenshot: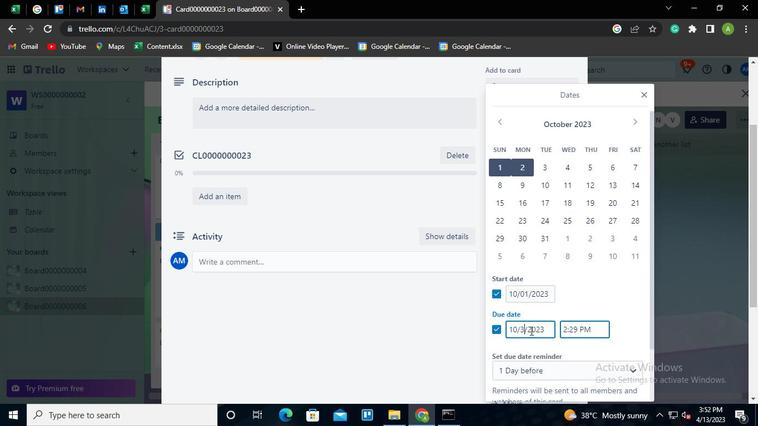 
Action: Mouse moved to (613, 298)
Screenshot: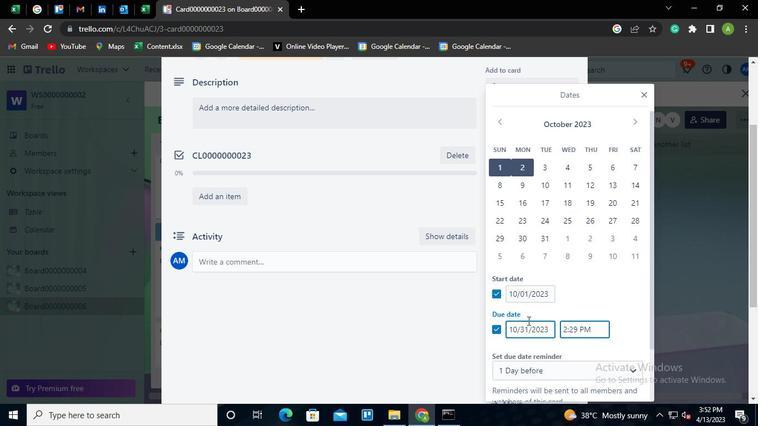 
Action: Mouse pressed left at (613, 298)
Screenshot: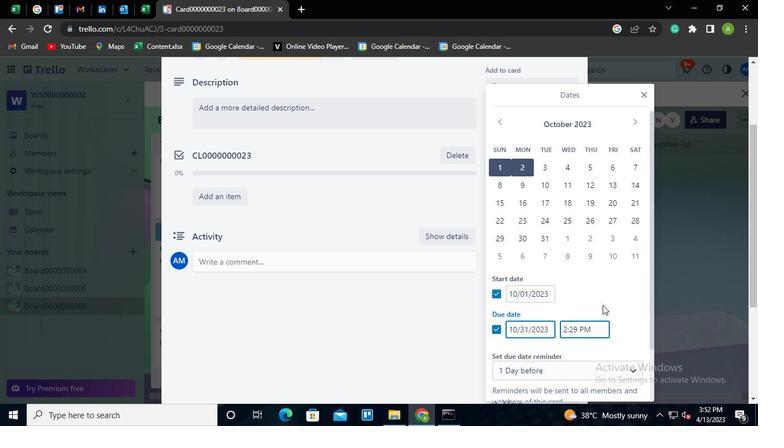 
Action: Mouse moved to (564, 360)
Screenshot: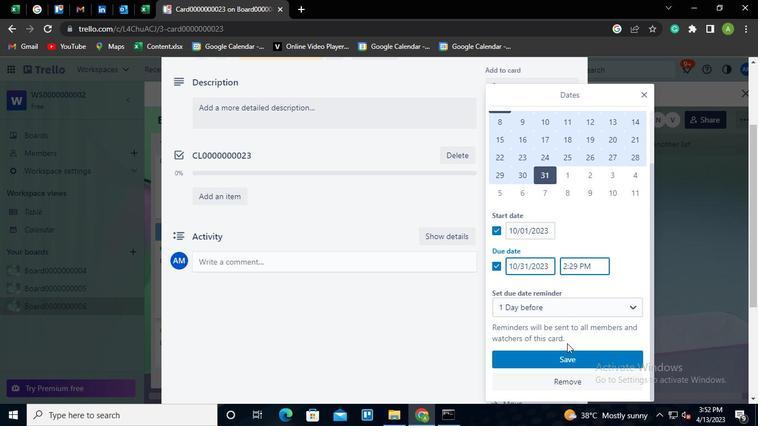 
Action: Mouse pressed left at (564, 360)
Screenshot: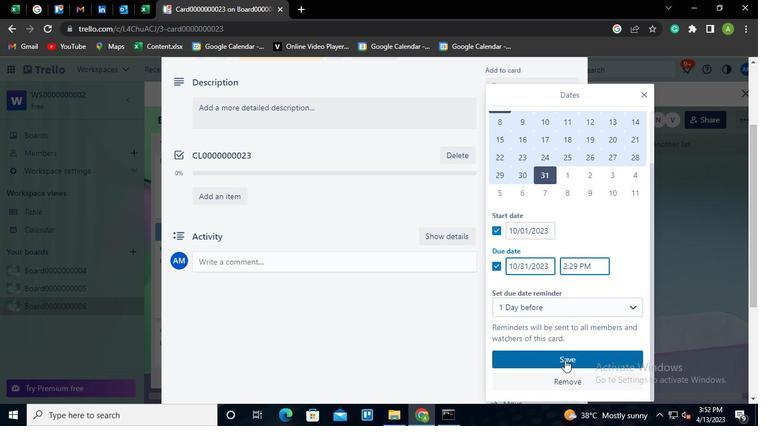 
Action: Mouse moved to (448, 411)
Screenshot: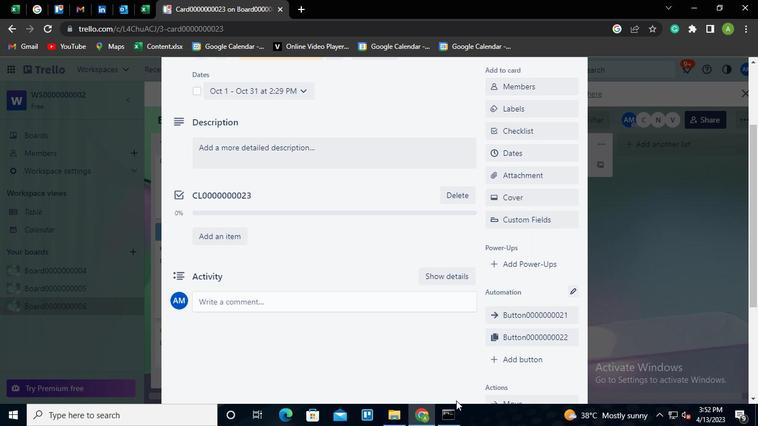 
Action: Mouse pressed left at (448, 411)
Screenshot: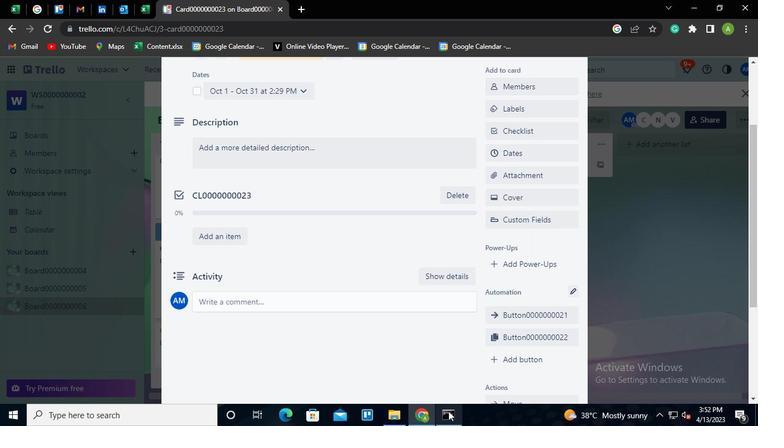 
Action: Mouse moved to (604, 78)
Screenshot: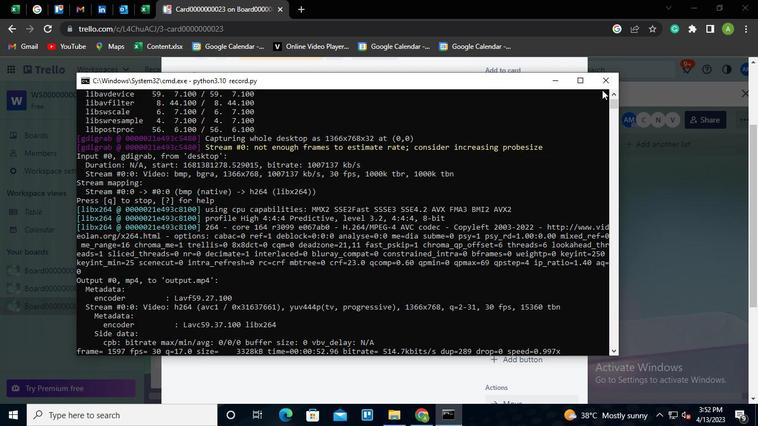 
Action: Mouse pressed left at (604, 78)
Screenshot: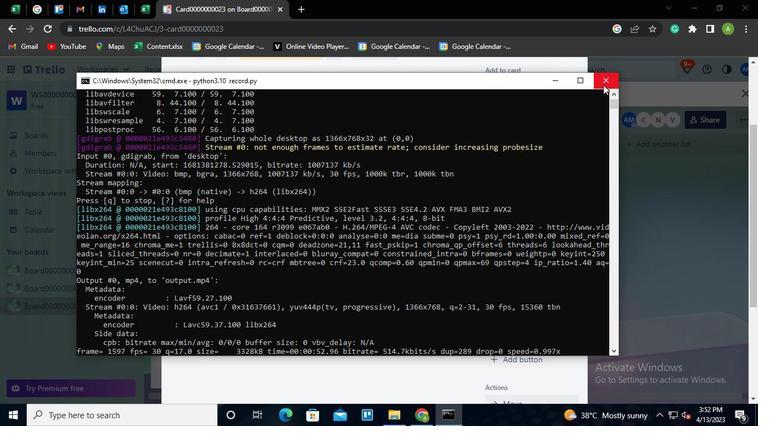 
